 Task: Export a project to AAC format for high-quality audio with efficient compression.
Action: Mouse moved to (6, 13)
Screenshot: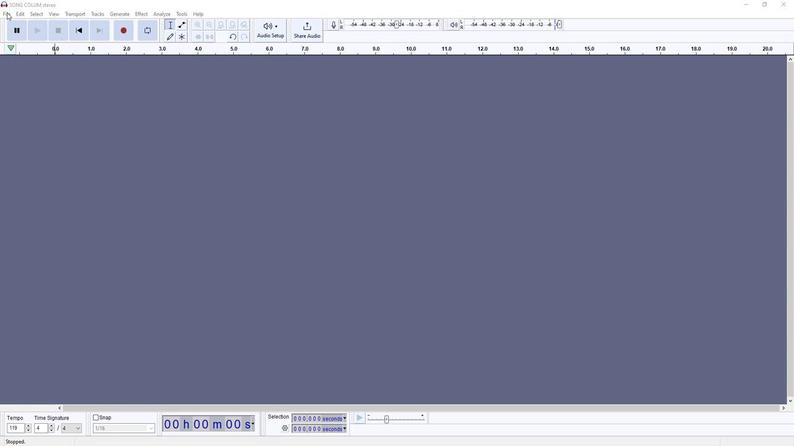 
Action: Mouse pressed left at (6, 13)
Screenshot: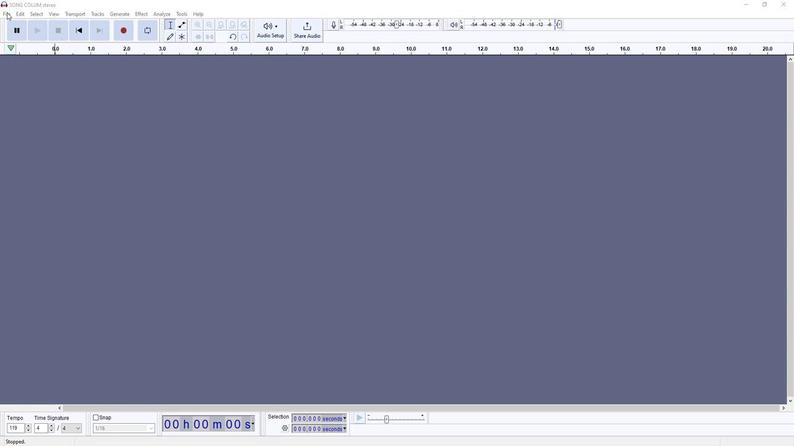 
Action: Mouse moved to (114, 97)
Screenshot: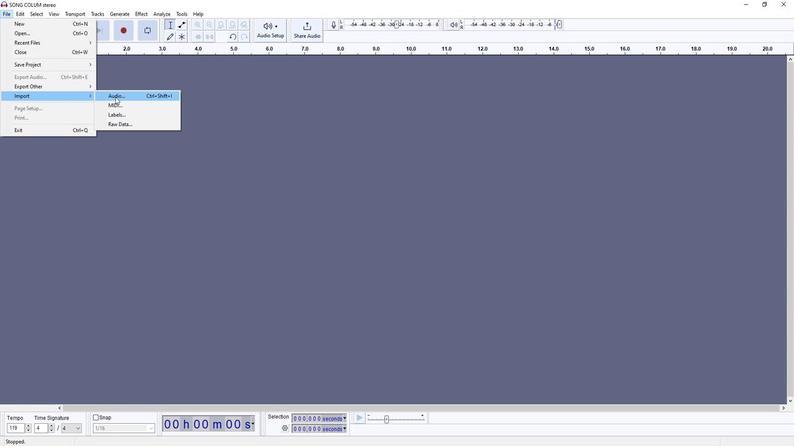 
Action: Mouse pressed left at (114, 97)
Screenshot: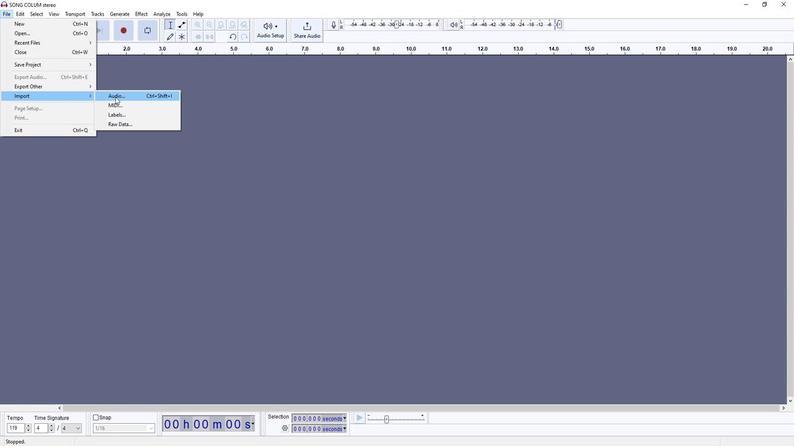 
Action: Mouse moved to (98, 135)
Screenshot: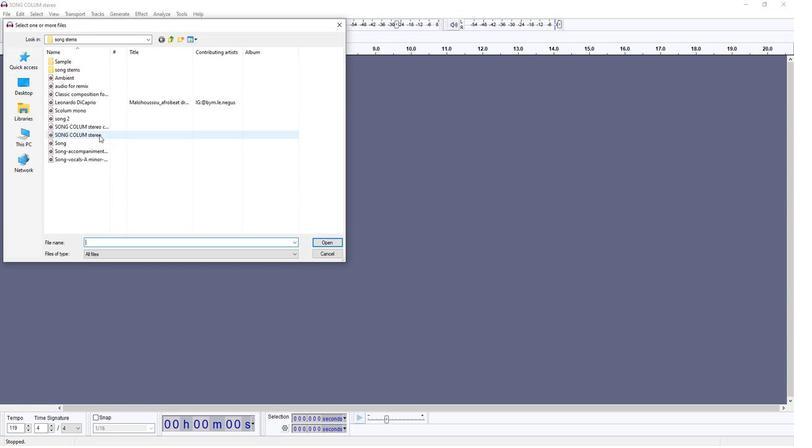 
Action: Mouse pressed left at (98, 135)
Screenshot: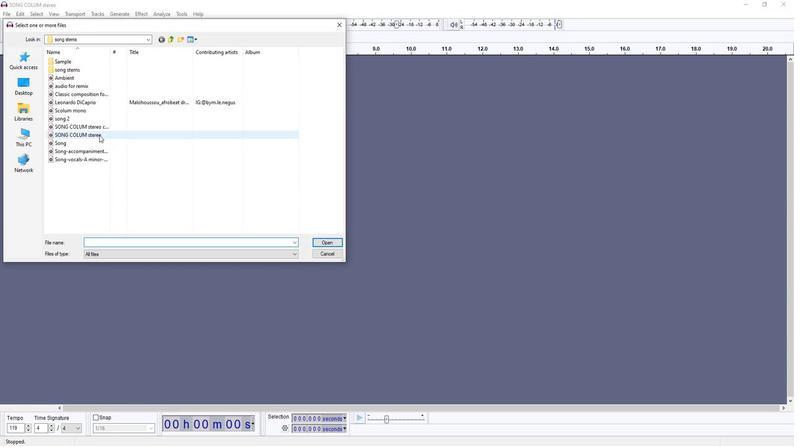 
Action: Mouse moved to (334, 242)
Screenshot: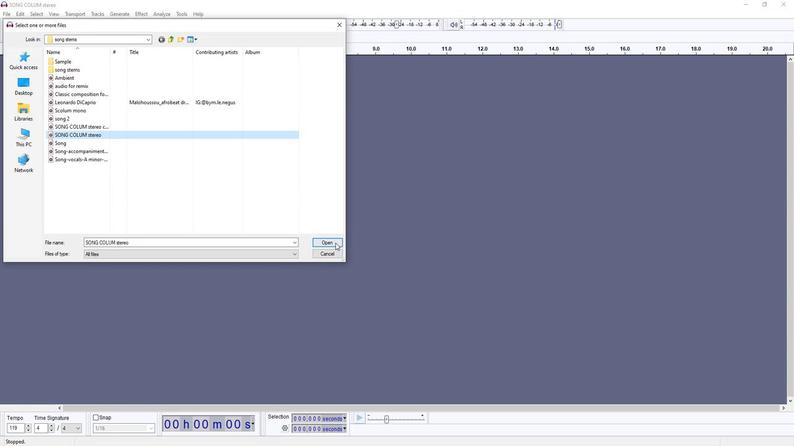
Action: Mouse pressed left at (334, 242)
Screenshot: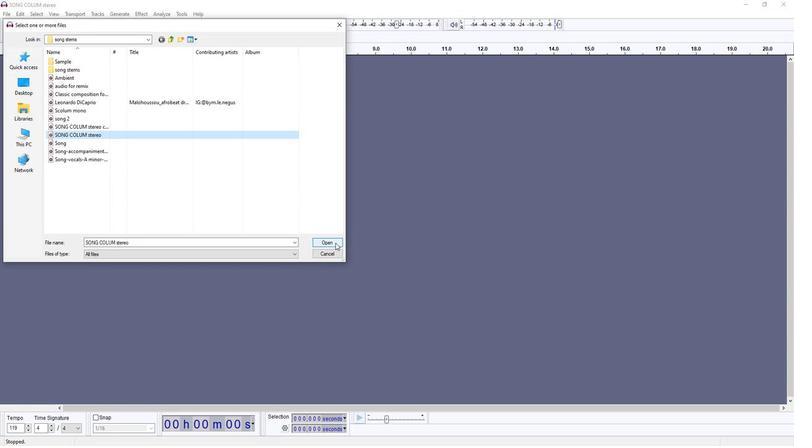 
Action: Mouse moved to (195, 101)
Screenshot: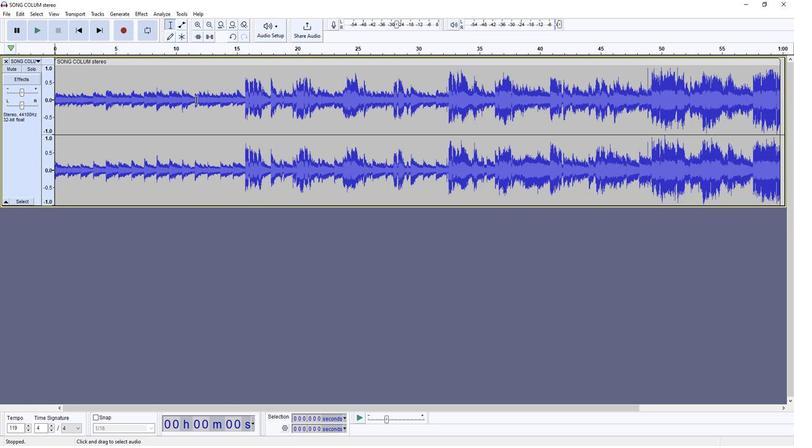 
Action: Mouse pressed left at (195, 101)
Screenshot: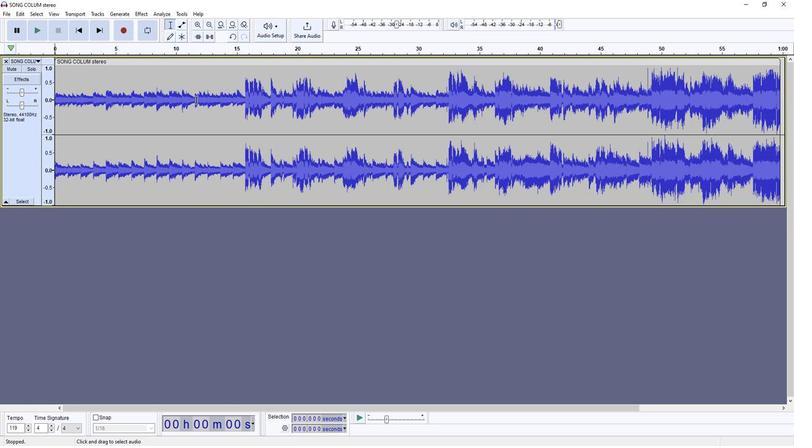 
Action: Mouse moved to (195, 83)
Screenshot: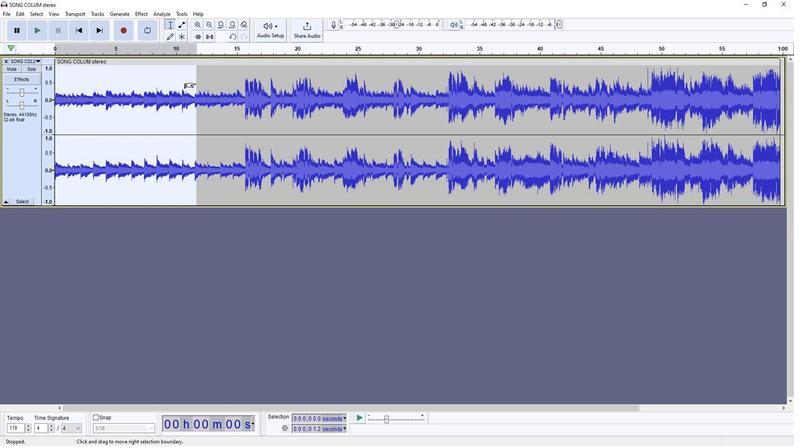 
Action: Mouse pressed left at (195, 83)
Screenshot: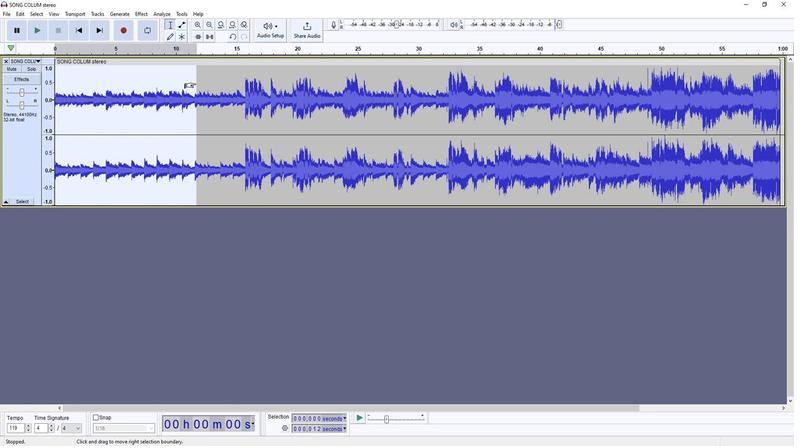
Action: Mouse moved to (19, 12)
Screenshot: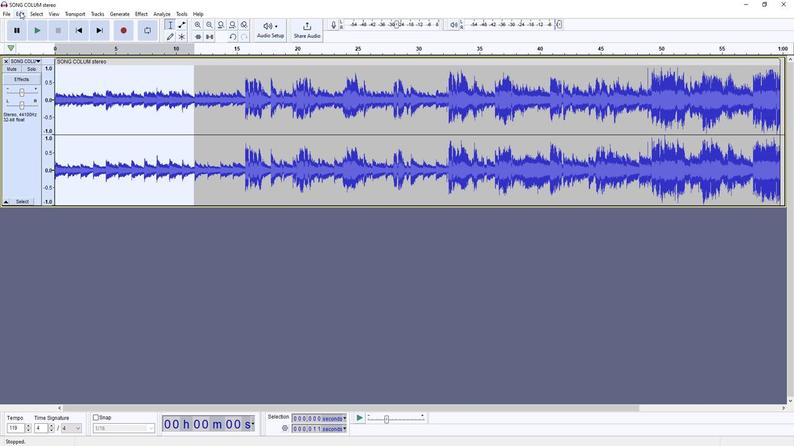 
Action: Mouse pressed left at (19, 12)
Screenshot: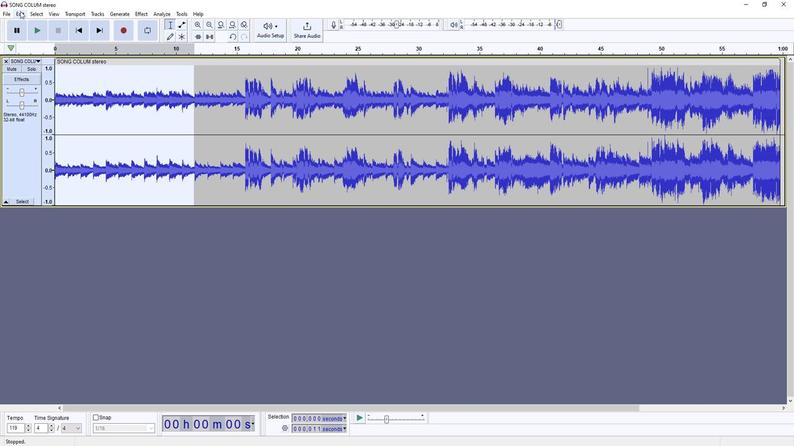 
Action: Mouse moved to (39, 44)
Screenshot: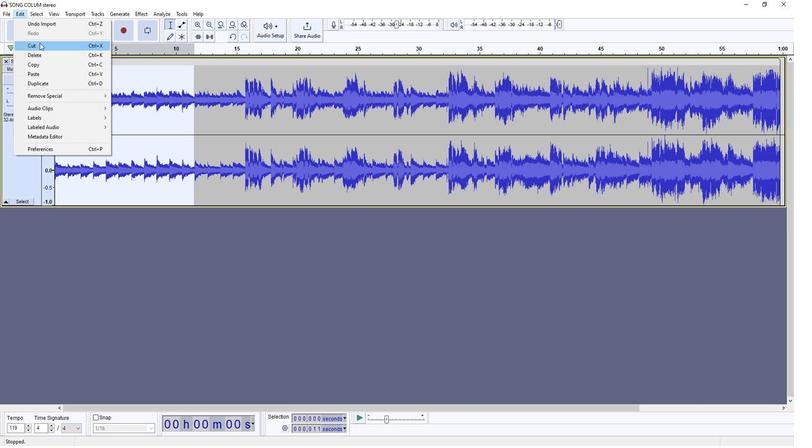 
Action: Mouse pressed left at (39, 44)
Screenshot: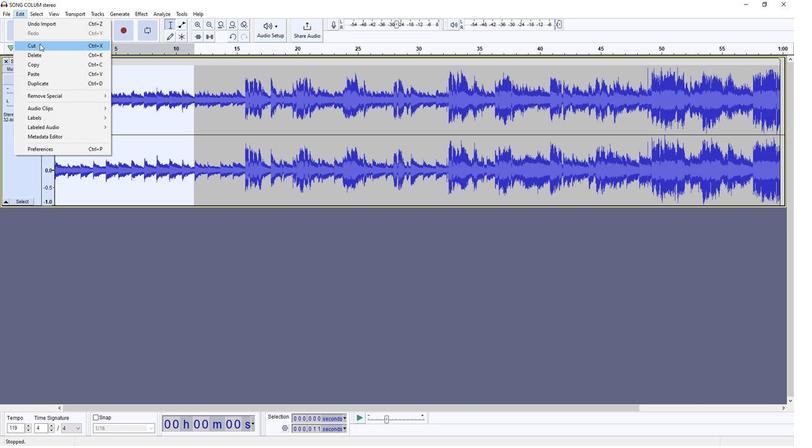 
Action: Mouse moved to (639, 68)
Screenshot: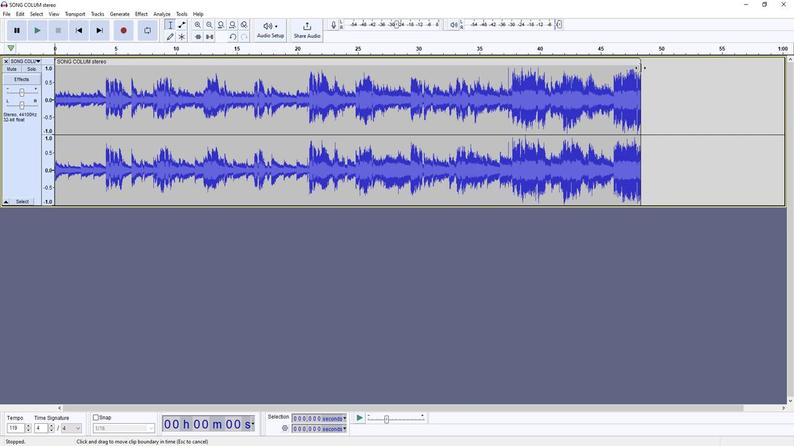 
Action: Mouse pressed left at (639, 68)
Screenshot: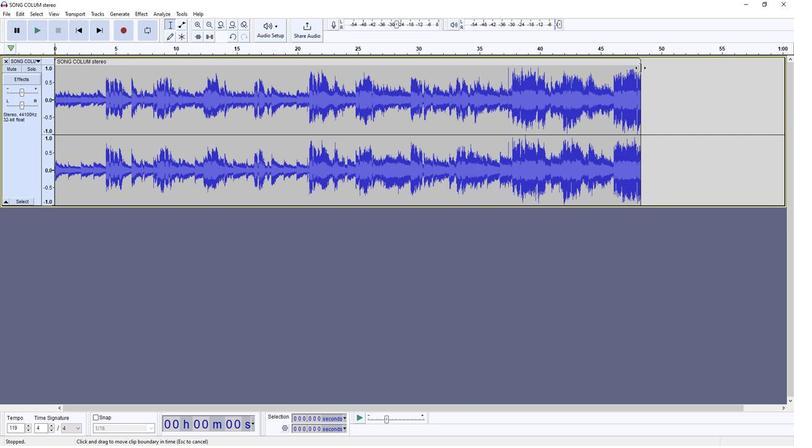 
Action: Mouse moved to (311, 91)
Screenshot: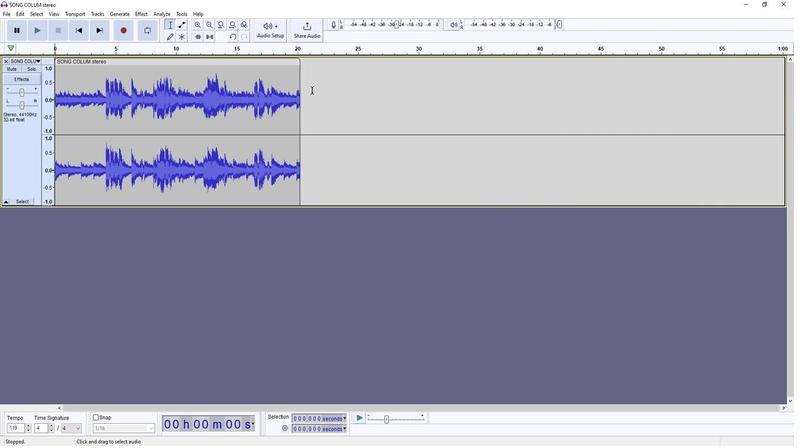
Action: Mouse pressed left at (311, 91)
Screenshot: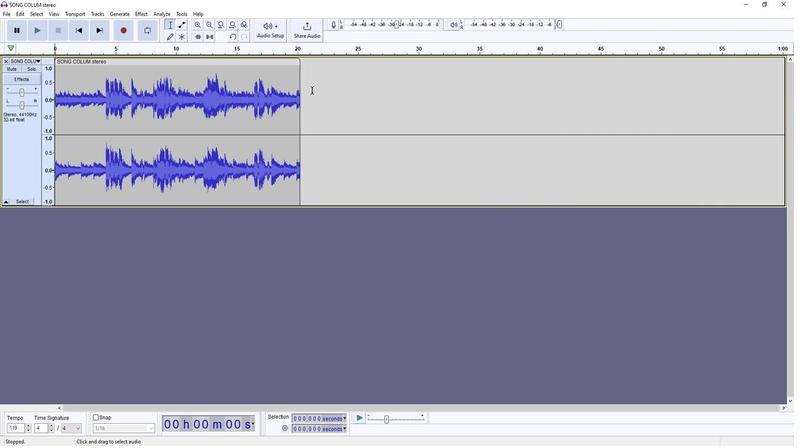 
Action: Mouse moved to (39, 34)
Screenshot: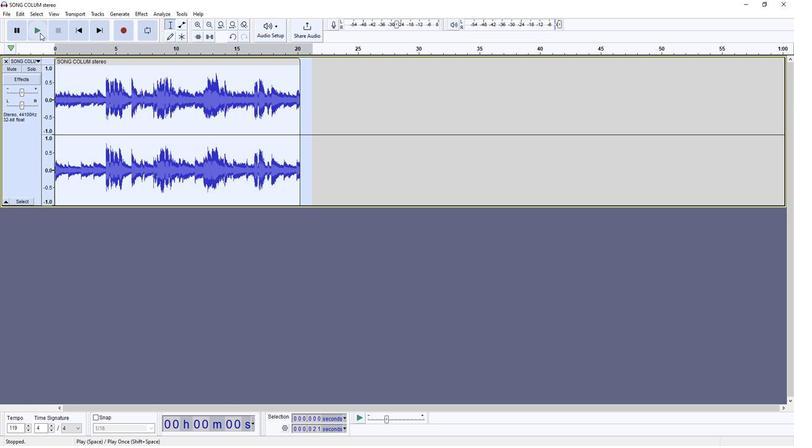 
Action: Mouse pressed left at (39, 34)
Screenshot: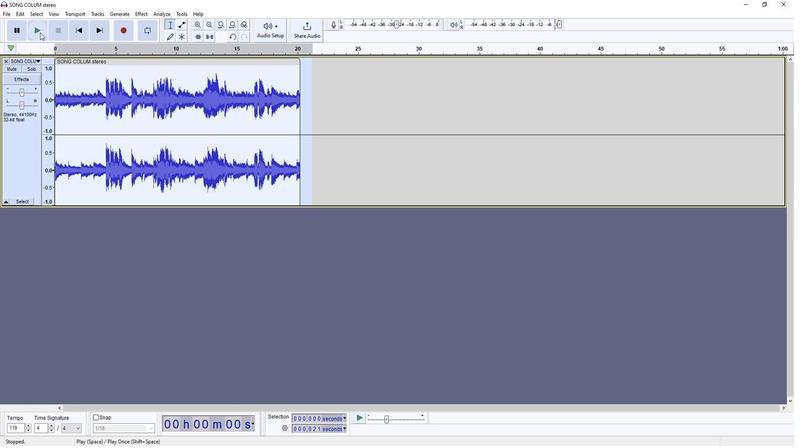 
Action: Mouse moved to (59, 32)
Screenshot: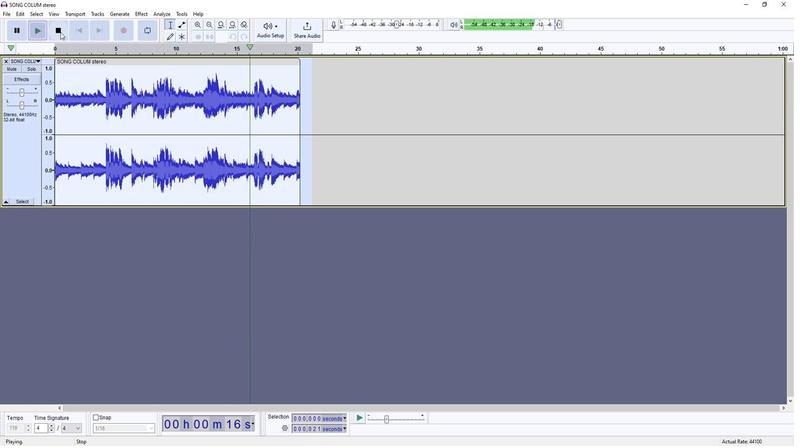 
Action: Mouse pressed left at (59, 32)
Screenshot: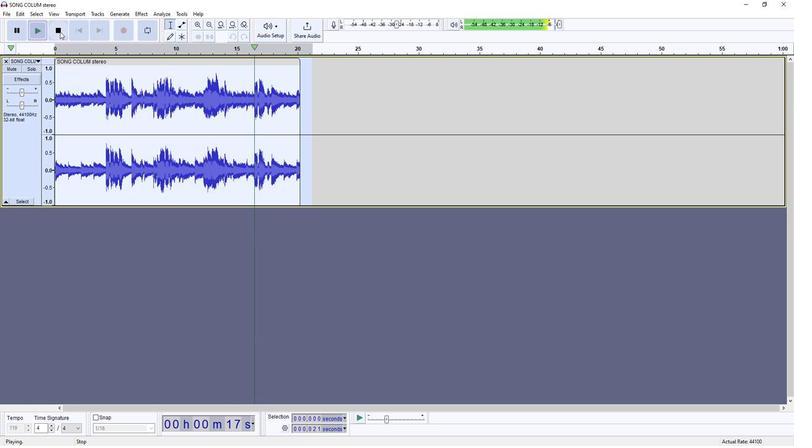 
Action: Mouse moved to (6, 13)
Screenshot: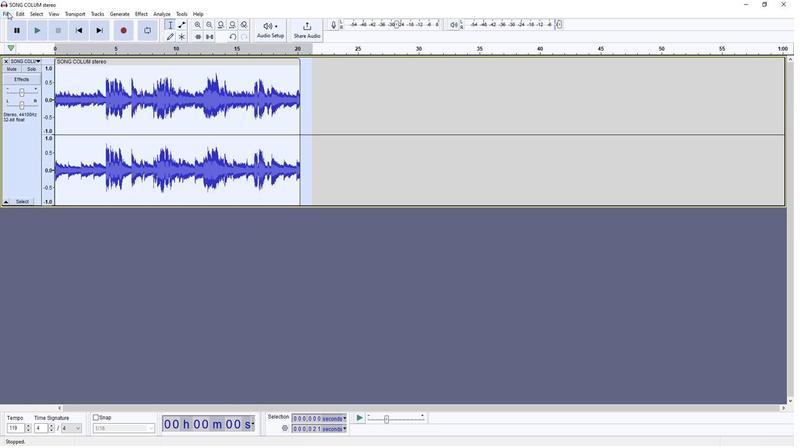 
Action: Mouse pressed left at (6, 13)
Screenshot: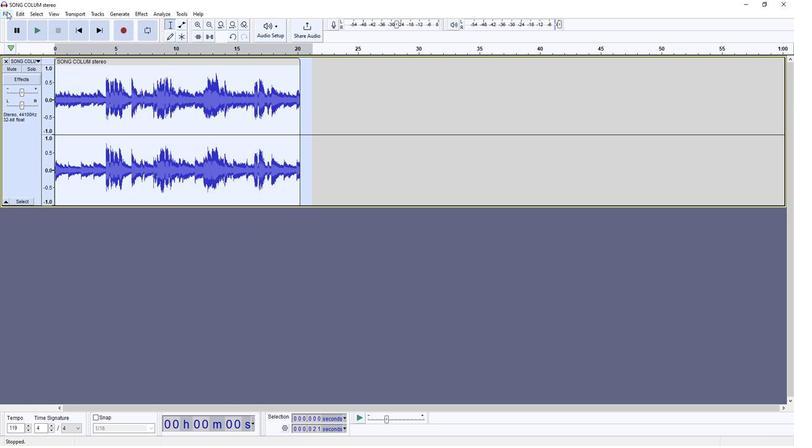 
Action: Mouse moved to (24, 77)
Screenshot: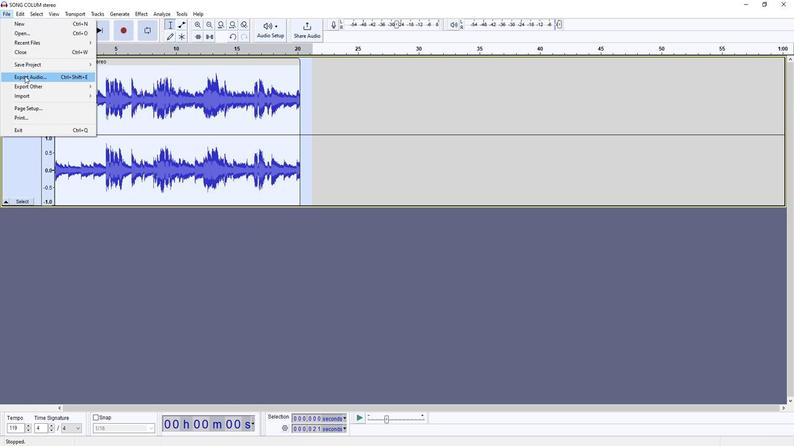 
Action: Mouse pressed left at (24, 77)
Screenshot: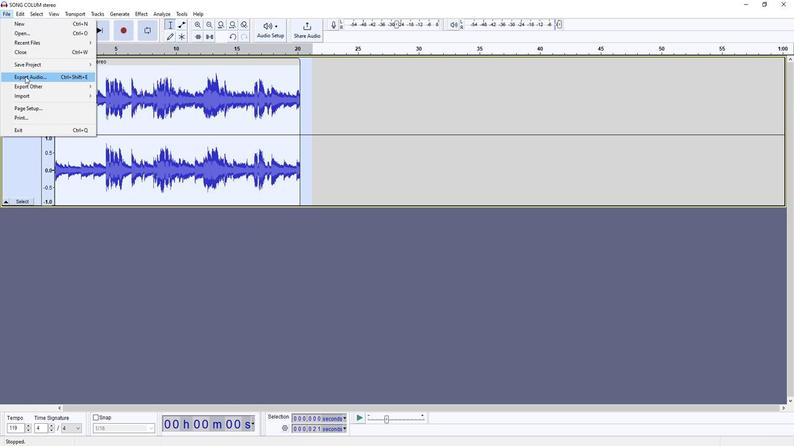 
Action: Mouse moved to (129, 58)
Screenshot: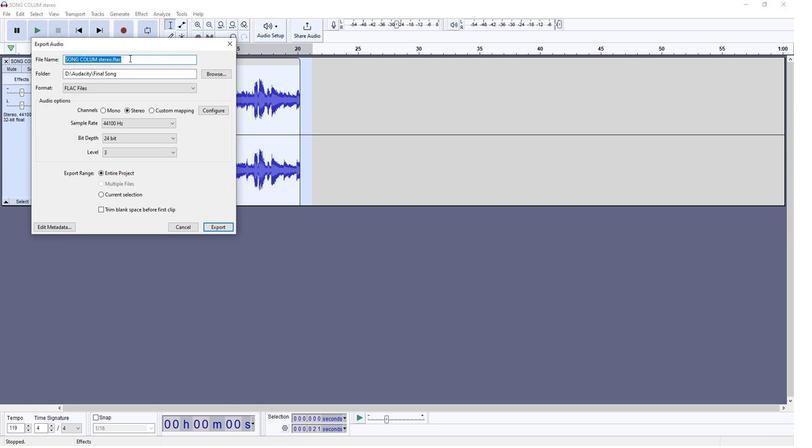 
Action: Mouse pressed left at (129, 58)
Screenshot: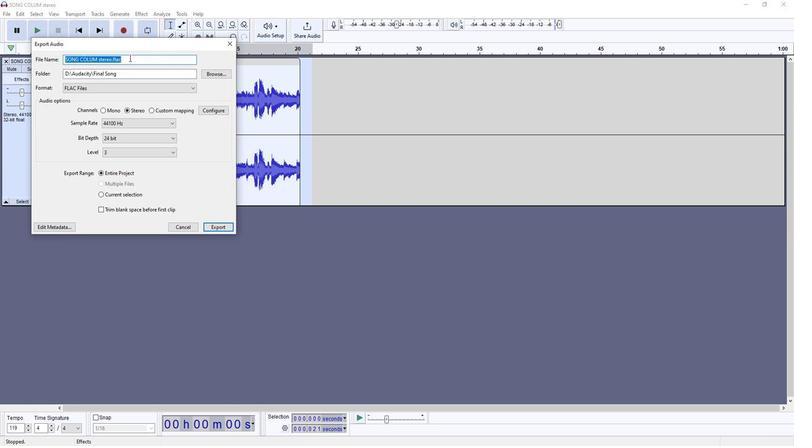 
Action: Mouse moved to (34, 52)
Screenshot: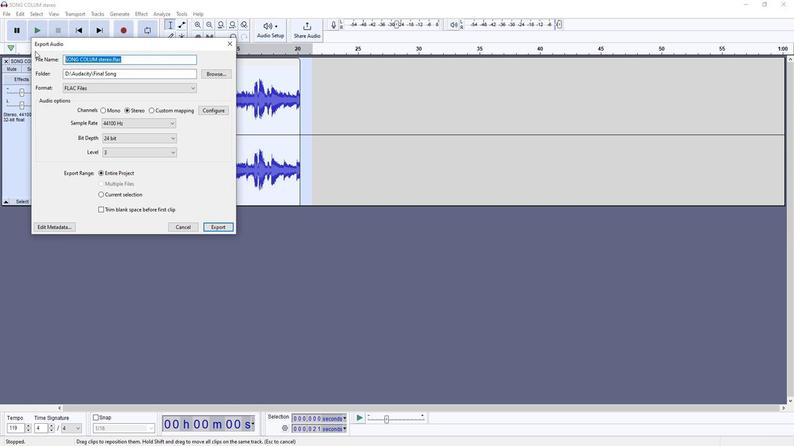 
Action: Key pressed <Key.backspace><Key.shift><Key.shift><Key.shift><Key.shift><Key.shift><Key.shift><Key.shift><Key.shift><Key.shift><Key.shift><Key.shift><Key.shift><Key.shift><Key.shift><Key.shift><Key.shift><Key.shift><Key.shift><Key.shift><Key.shift><Key.shift><Key.shift><Key.shift><Key.shift><Key.shift><Key.shift><Key.shift><Key.shift><Key.shift><Key.shift><Key.shift><Key.shift><Key.shift><Key.shift><Key.shift><Key.shift>Colo<Key.backspace>um<Key.space><Key.shift><Key.shift><Key.shift><Key.shift><Key.shift><Key.shift>Final<Key.space><Key.shift>Song<Key.space>
Screenshot: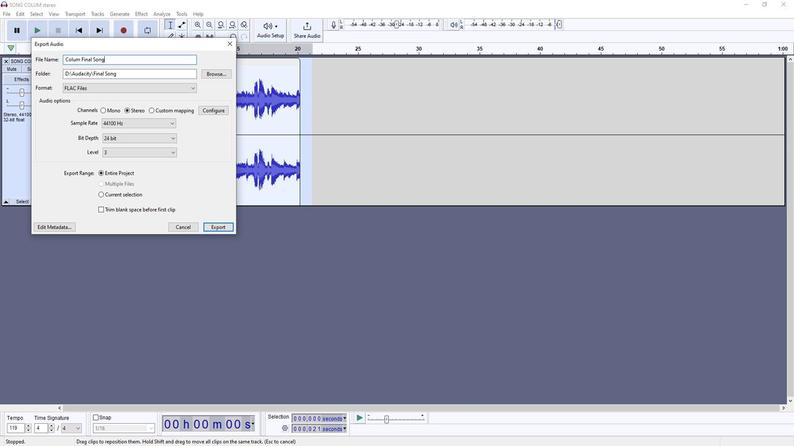 
Action: Mouse moved to (112, 88)
Screenshot: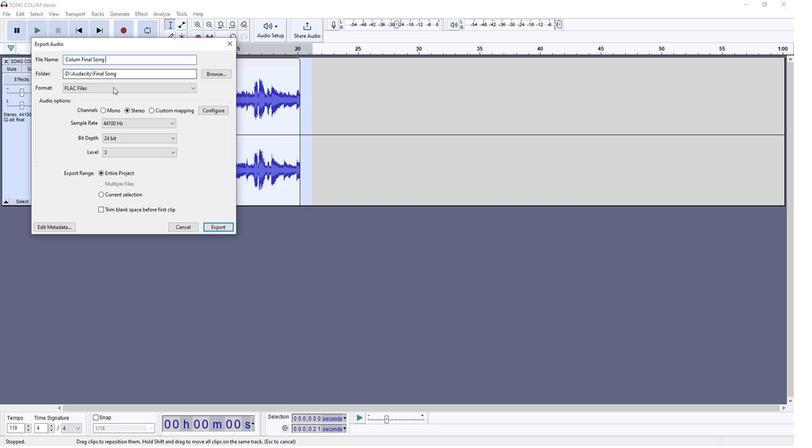 
Action: Mouse pressed left at (112, 88)
Screenshot: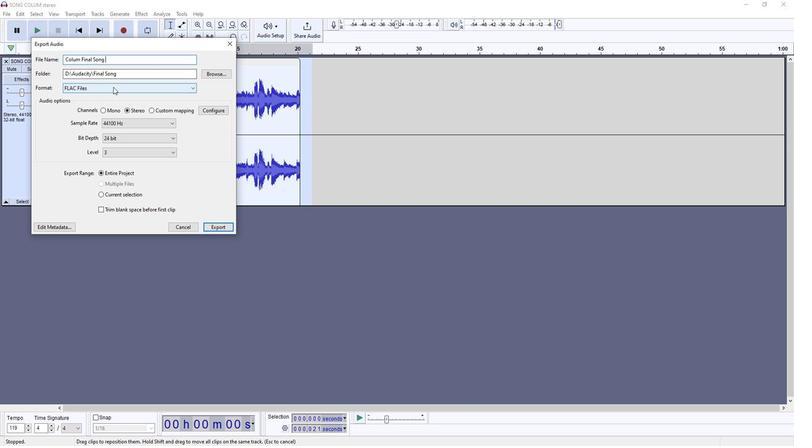 
Action: Mouse moved to (104, 142)
Screenshot: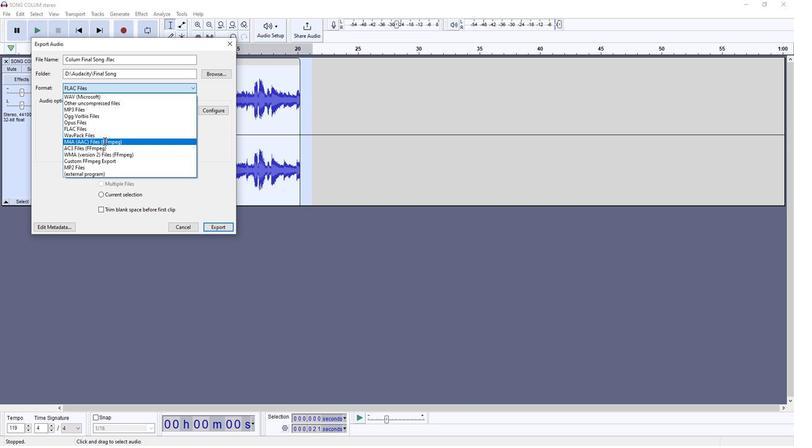 
Action: Mouse pressed left at (104, 142)
Screenshot: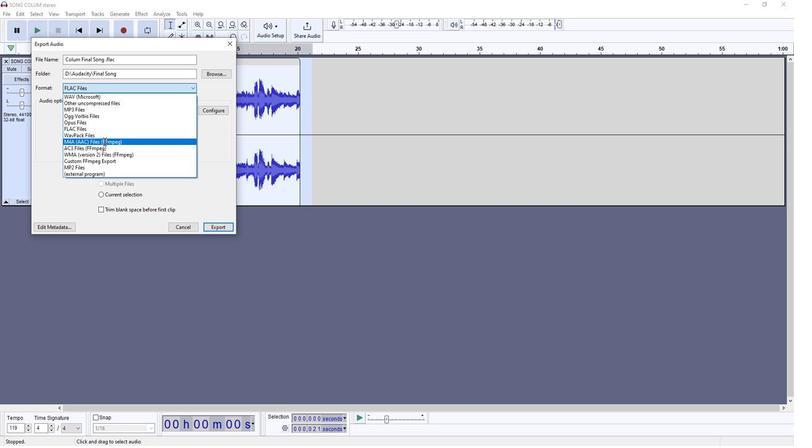 
Action: Mouse moved to (111, 138)
Screenshot: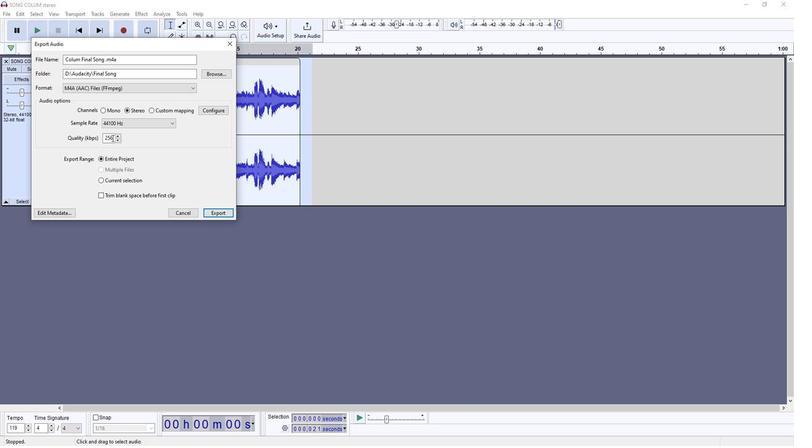 
Action: Mouse pressed left at (111, 138)
Screenshot: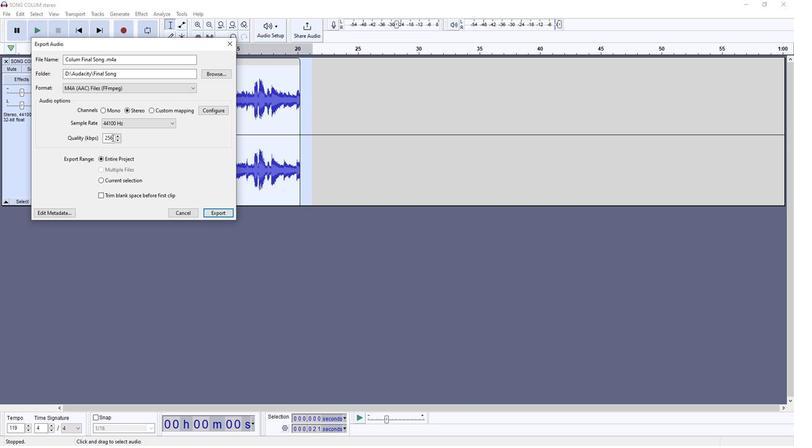 
Action: Mouse moved to (101, 135)
Screenshot: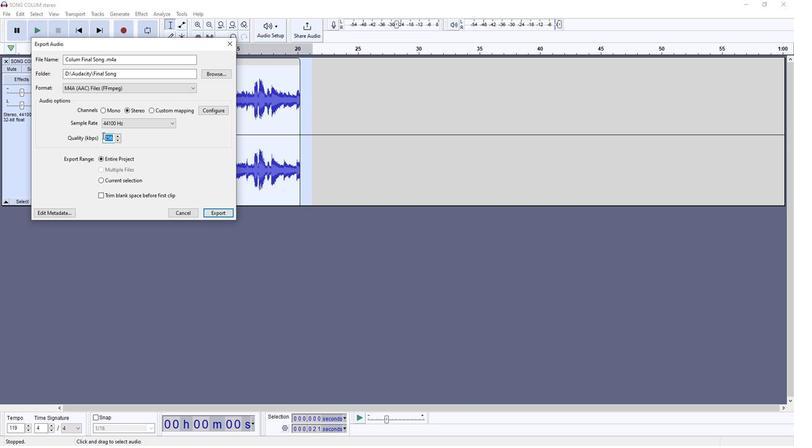 
Action: Key pressed 320
Screenshot: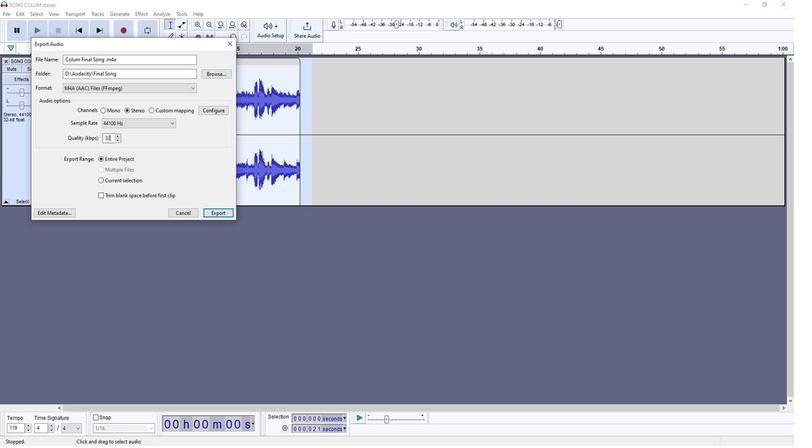 
Action: Mouse moved to (214, 212)
Screenshot: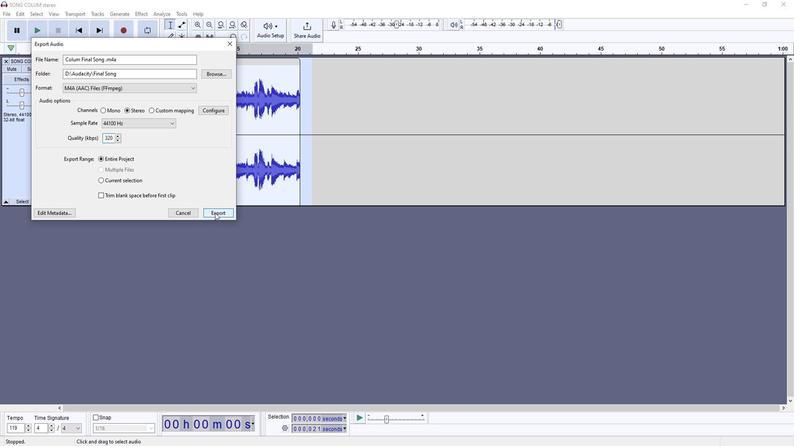 
Action: Mouse pressed left at (214, 212)
Screenshot: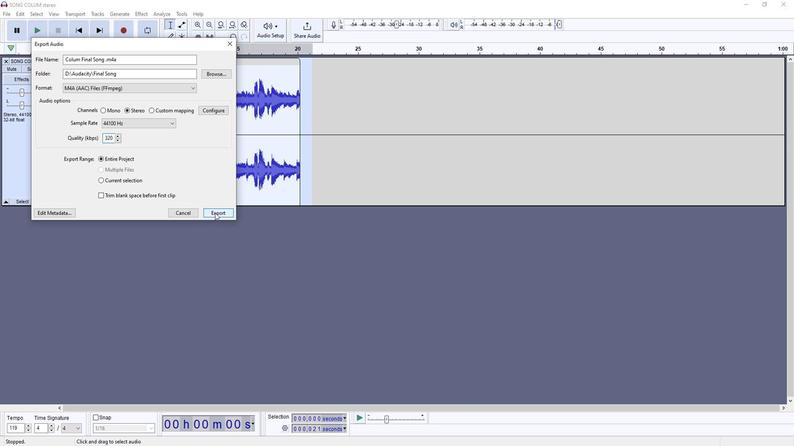 
